 Task: Add Attachment from Google Drive to Card Card0000000079 in Board Board0000000020 in Workspace WS0000000007 in Trello. Add Cover Orange to Card Card0000000079 in Board Board0000000020 in Workspace WS0000000007 in Trello. Add "Add Label …" with "Title" Title0000000079 to Button Button0000000079 to Card Card0000000079 in Board Board0000000020 in Workspace WS0000000007 in Trello. Add Description DS0000000079 to Card Card0000000079 in Board Board0000000020 in Workspace WS0000000007 in Trello. Add Comment CM0000000079 to Card Card0000000079 in Board Board0000000020 in Workspace WS0000000007 in Trello
Action: Mouse moved to (478, 48)
Screenshot: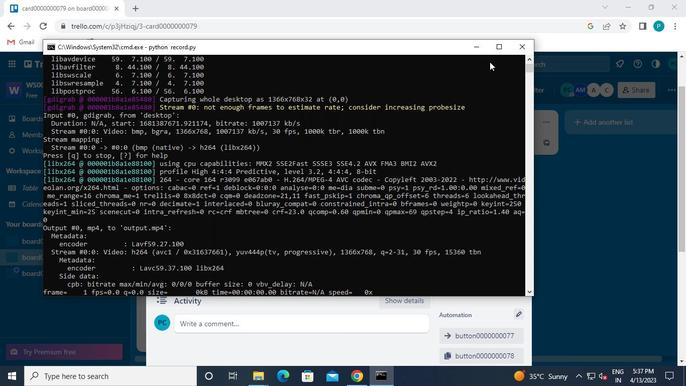 
Action: Mouse pressed left at (478, 48)
Screenshot: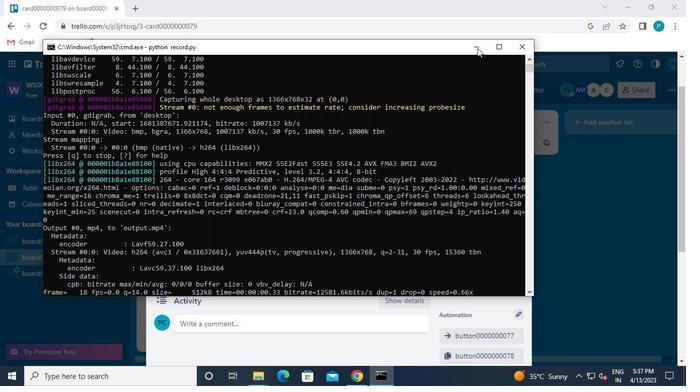 
Action: Mouse moved to (461, 209)
Screenshot: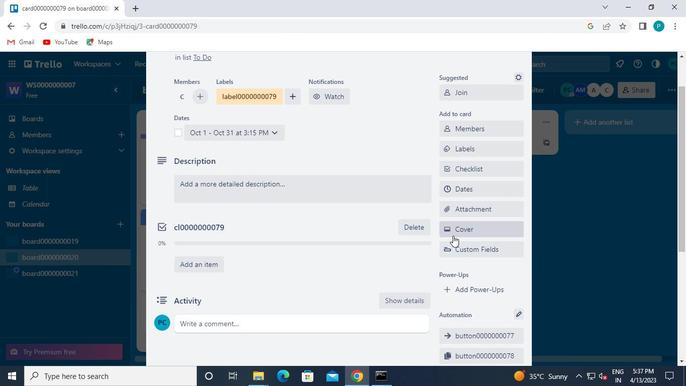 
Action: Mouse pressed left at (461, 209)
Screenshot: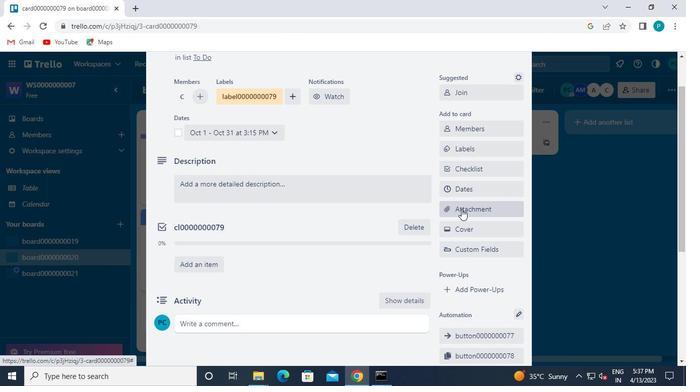 
Action: Mouse moved to (470, 134)
Screenshot: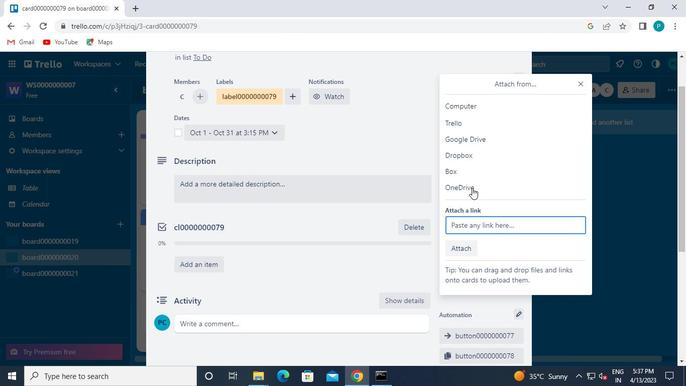 
Action: Mouse pressed left at (470, 134)
Screenshot: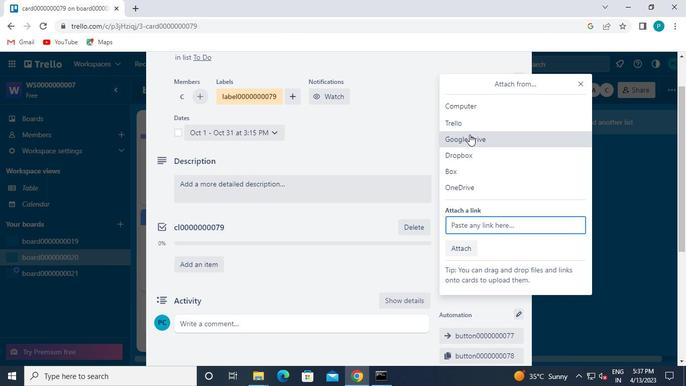 
Action: Mouse moved to (167, 256)
Screenshot: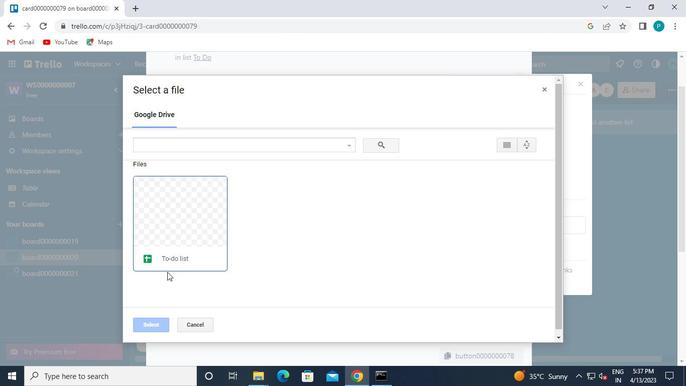 
Action: Mouse pressed left at (167, 256)
Screenshot: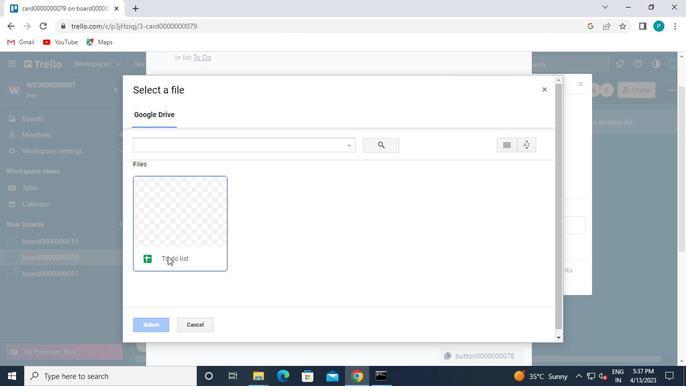 
Action: Mouse moved to (151, 328)
Screenshot: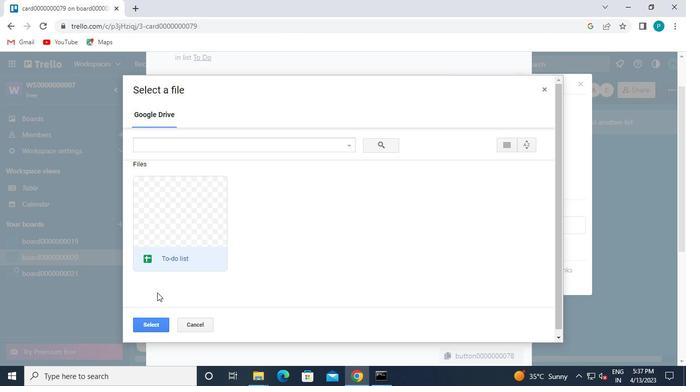 
Action: Mouse pressed left at (151, 328)
Screenshot: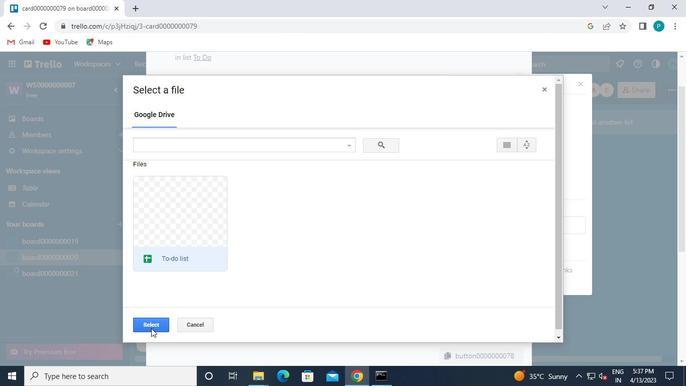 
Action: Mouse moved to (459, 226)
Screenshot: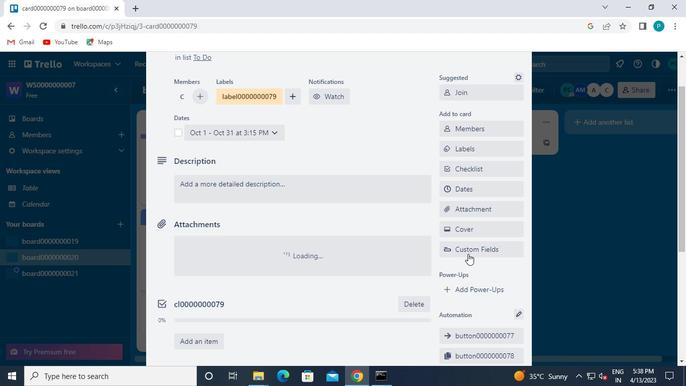
Action: Mouse pressed left at (459, 226)
Screenshot: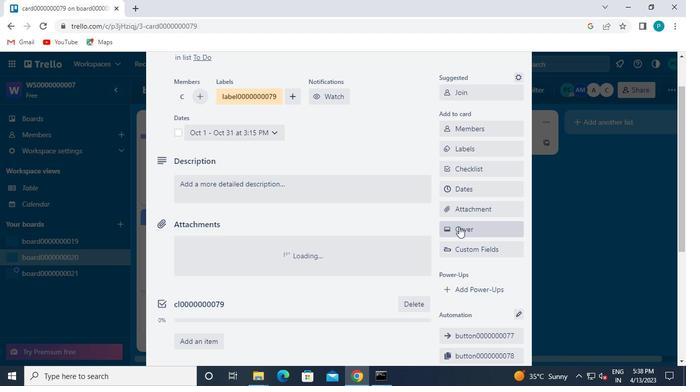 
Action: Mouse moved to (524, 176)
Screenshot: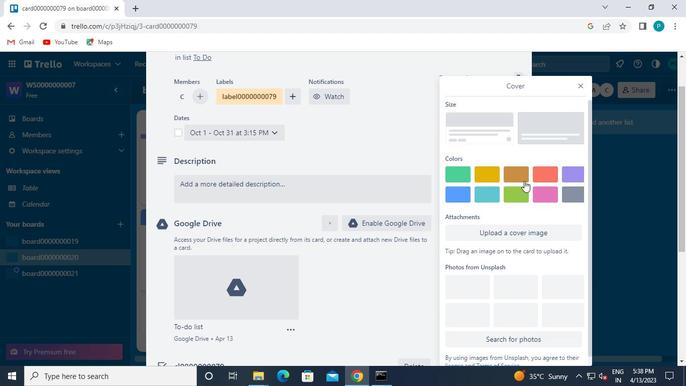 
Action: Mouse pressed left at (524, 176)
Screenshot: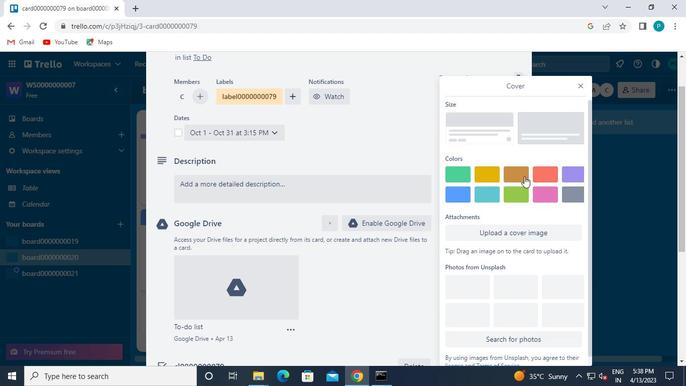
Action: Mouse moved to (577, 88)
Screenshot: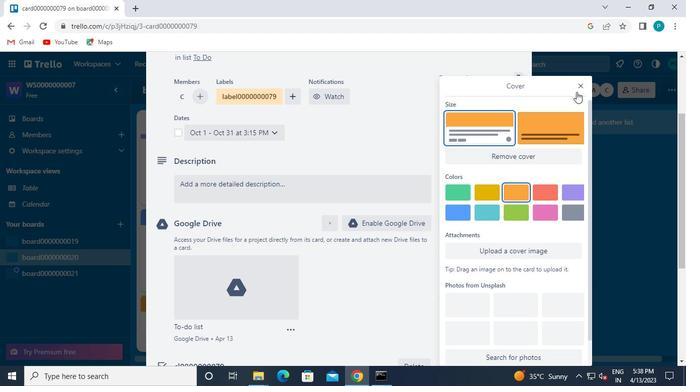 
Action: Mouse pressed left at (577, 88)
Screenshot: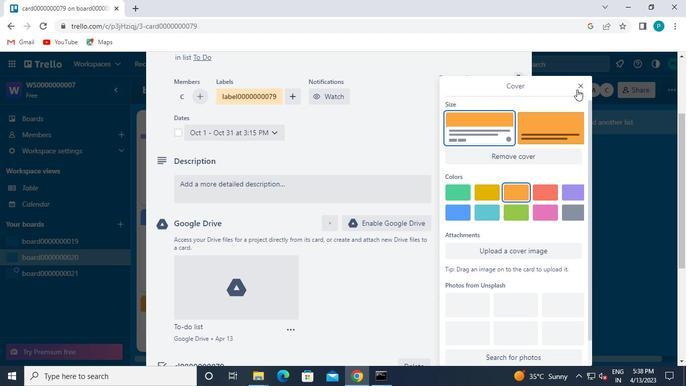 
Action: Mouse moved to (477, 255)
Screenshot: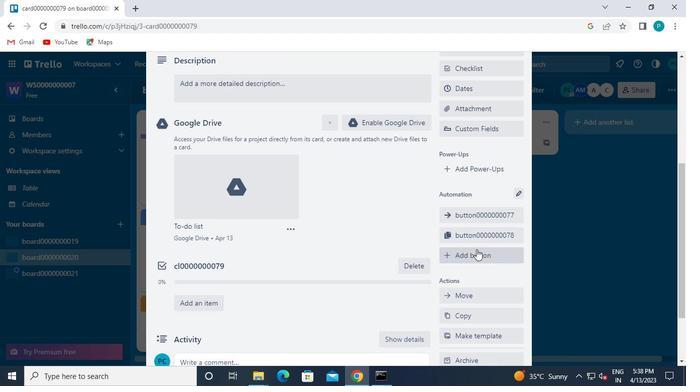 
Action: Mouse pressed left at (477, 255)
Screenshot: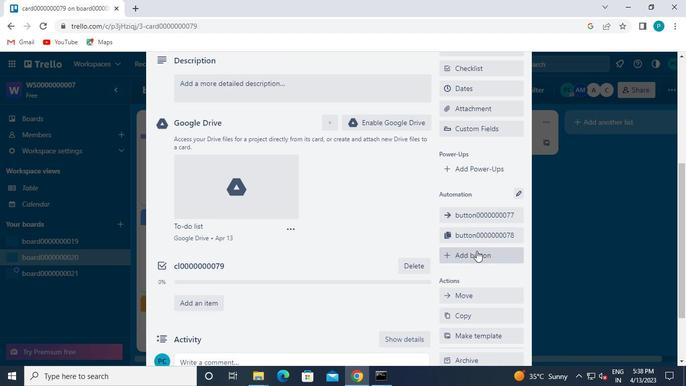 
Action: Mouse moved to (480, 168)
Screenshot: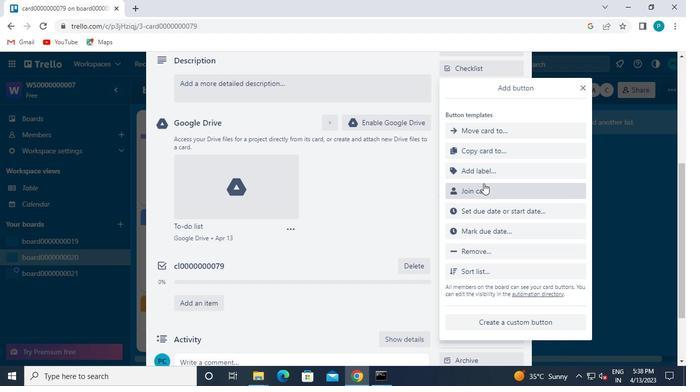 
Action: Mouse pressed left at (480, 168)
Screenshot: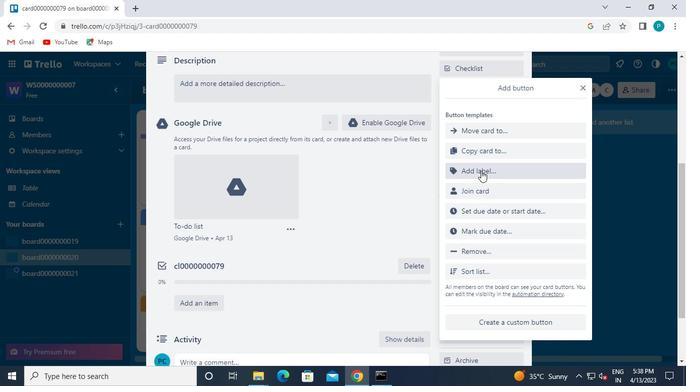 
Action: Mouse moved to (492, 130)
Screenshot: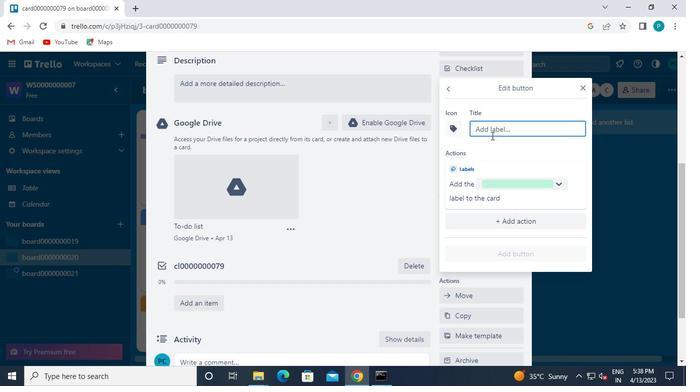 
Action: Mouse pressed left at (492, 130)
Screenshot: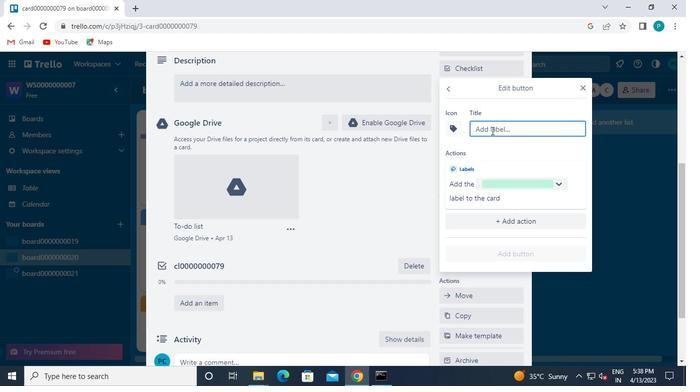 
Action: Keyboard t
Screenshot: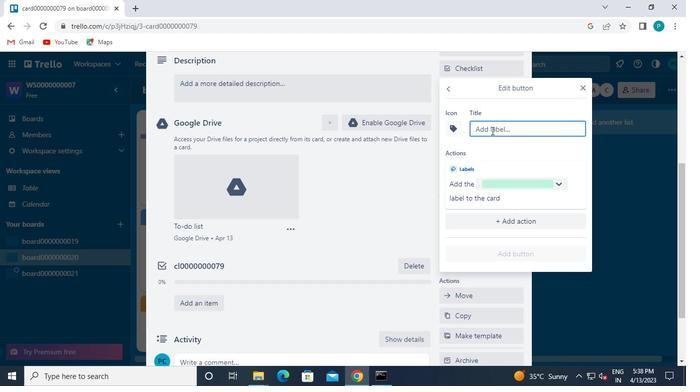 
Action: Keyboard i
Screenshot: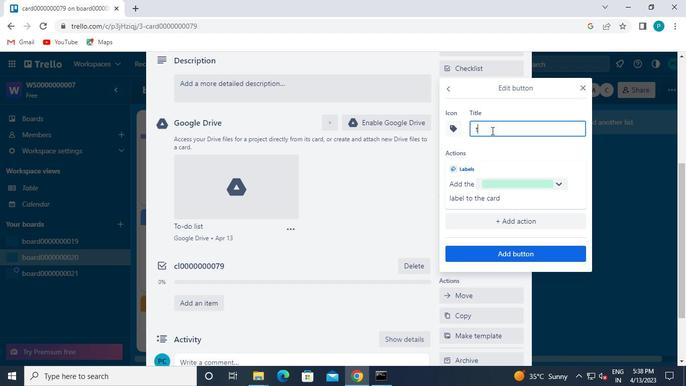 
Action: Keyboard t
Screenshot: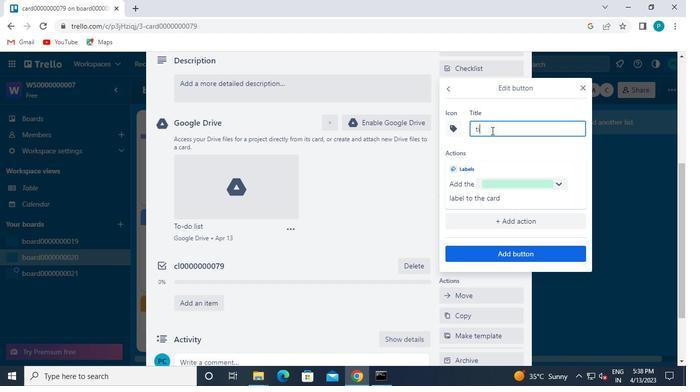 
Action: Keyboard i
Screenshot: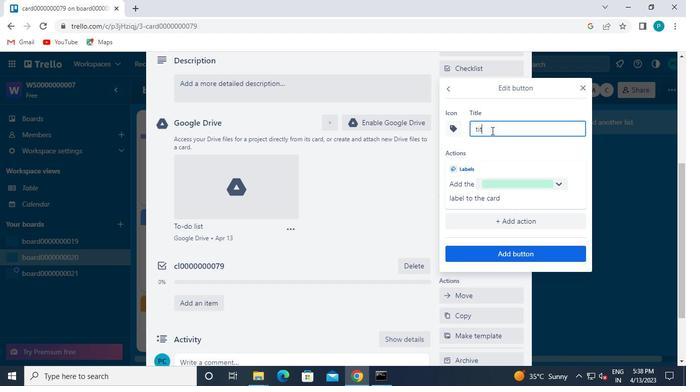 
Action: Keyboard l
Screenshot: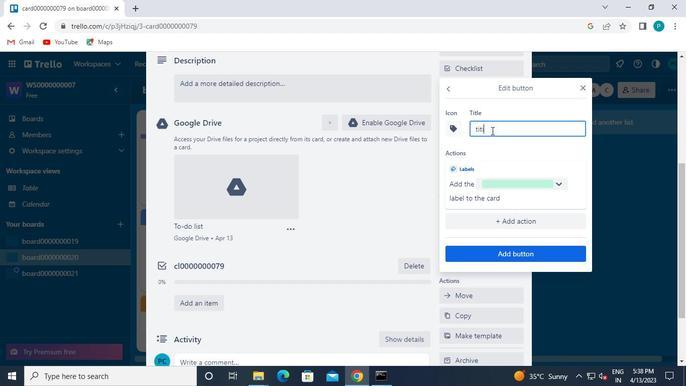 
Action: Keyboard Key.backspace
Screenshot: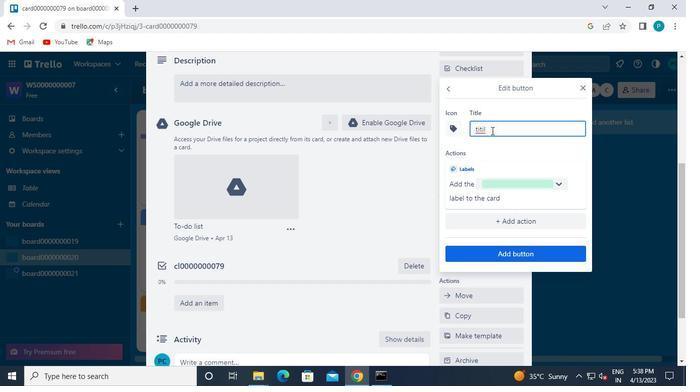 
Action: Keyboard Key.backspace
Screenshot: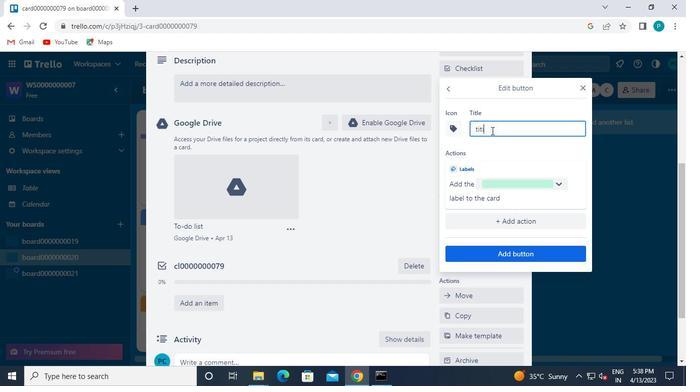 
Action: Keyboard l
Screenshot: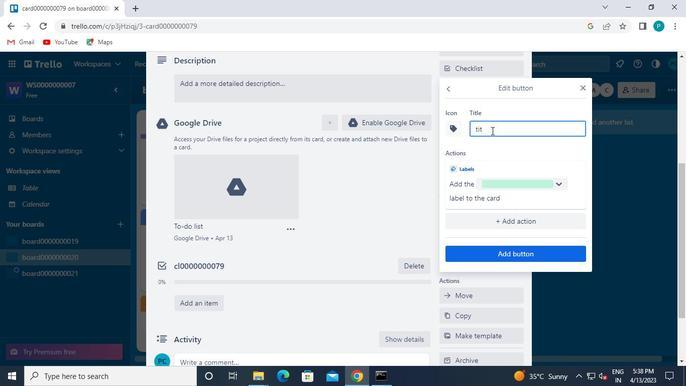 
Action: Keyboard e
Screenshot: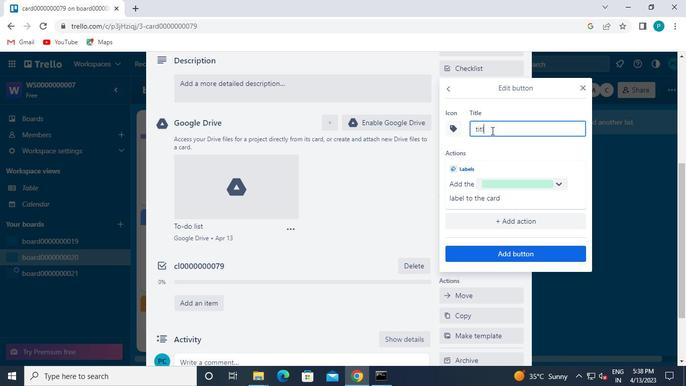 
Action: Keyboard 0
Screenshot: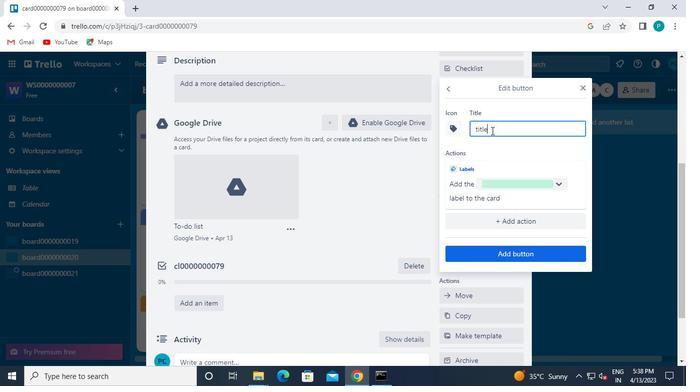 
Action: Keyboard 0
Screenshot: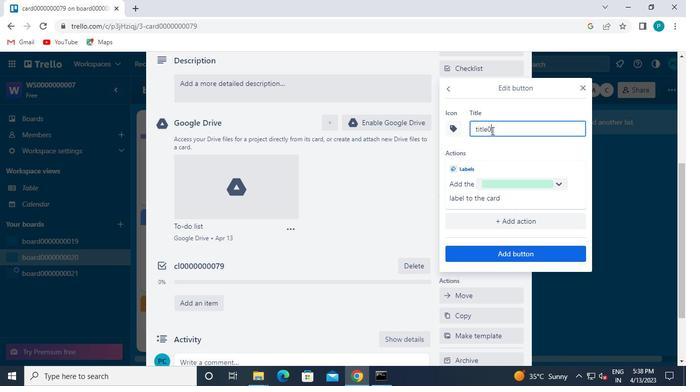 
Action: Keyboard 0
Screenshot: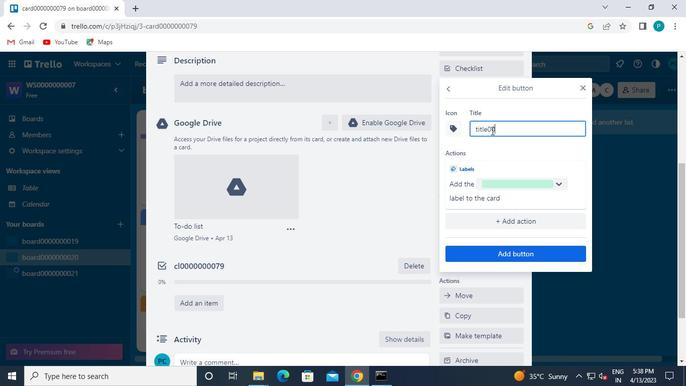 
Action: Keyboard 0
Screenshot: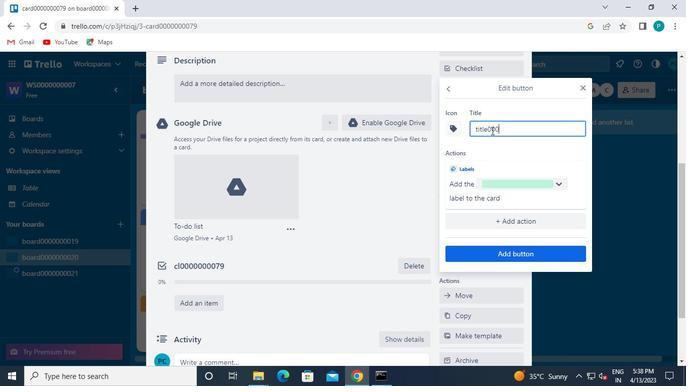 
Action: Keyboard 0
Screenshot: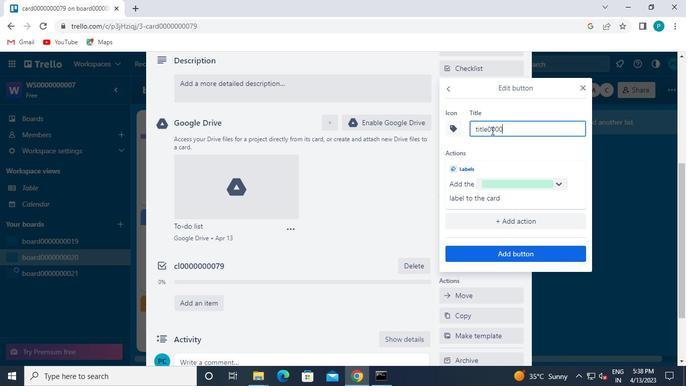 
Action: Keyboard 0
Screenshot: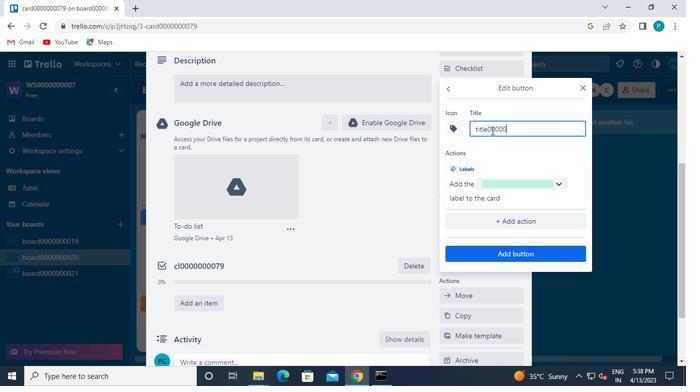 
Action: Keyboard 0
Screenshot: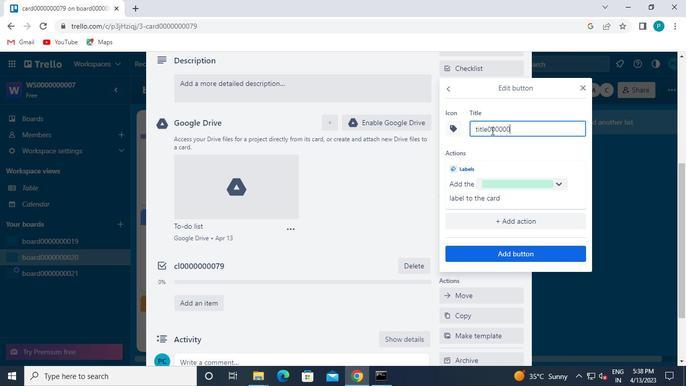 
Action: Keyboard 0
Screenshot: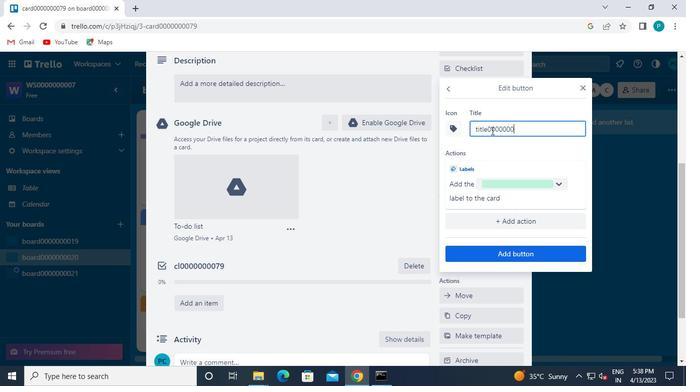 
Action: Keyboard 7
Screenshot: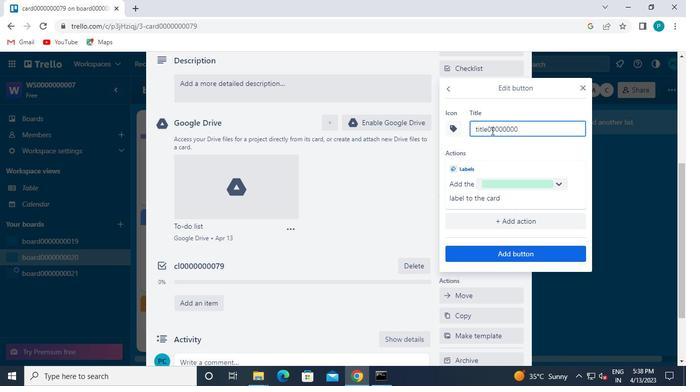 
Action: Keyboard 9
Screenshot: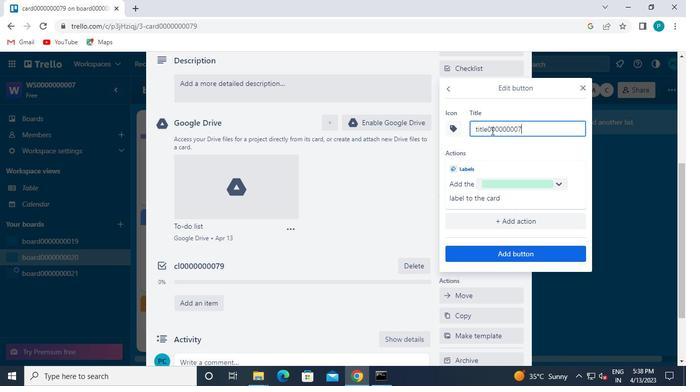 
Action: Mouse moved to (522, 250)
Screenshot: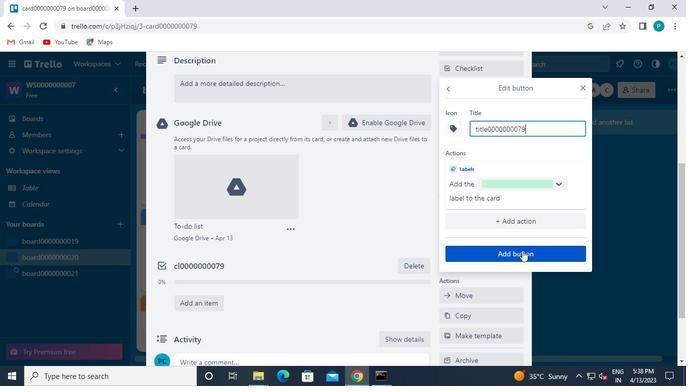 
Action: Mouse pressed left at (522, 250)
Screenshot: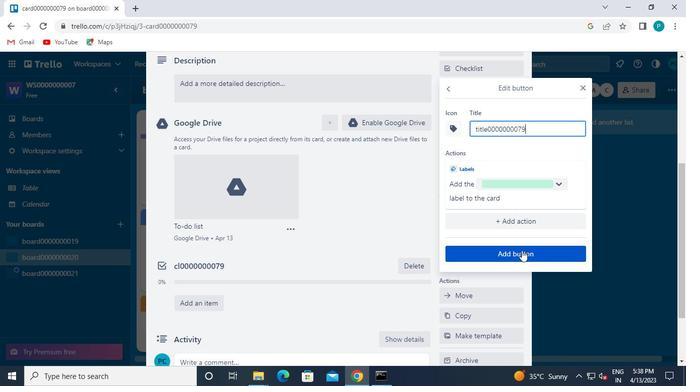 
Action: Mouse moved to (198, 244)
Screenshot: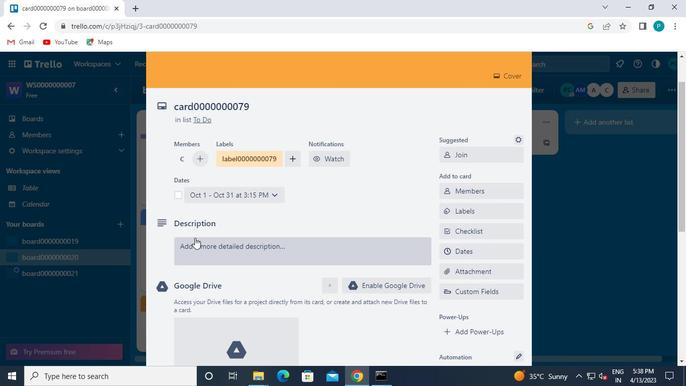 
Action: Mouse pressed left at (198, 244)
Screenshot: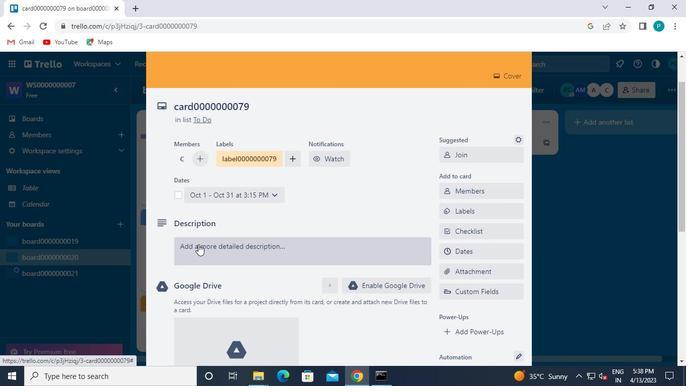 
Action: Mouse moved to (209, 279)
Screenshot: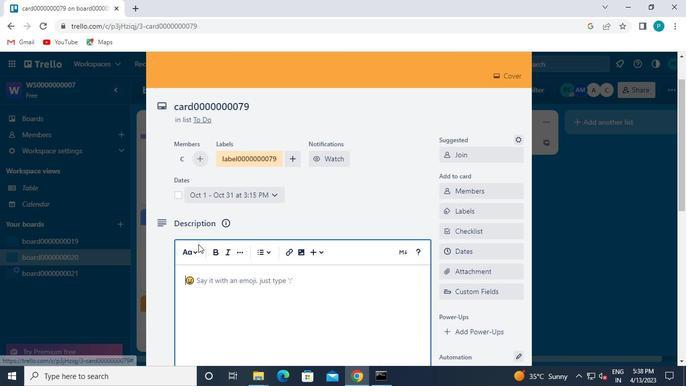 
Action: Keyboard Key.backspace
Screenshot: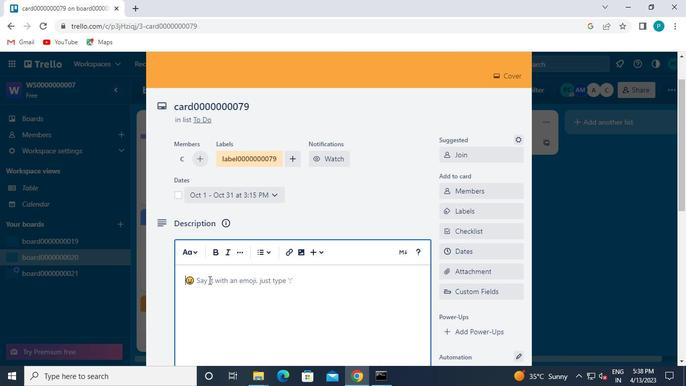 
Action: Keyboard Key.caps_lock
Screenshot: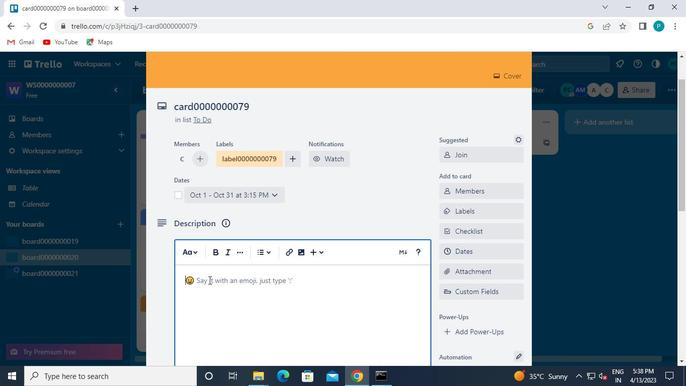 
Action: Keyboard d
Screenshot: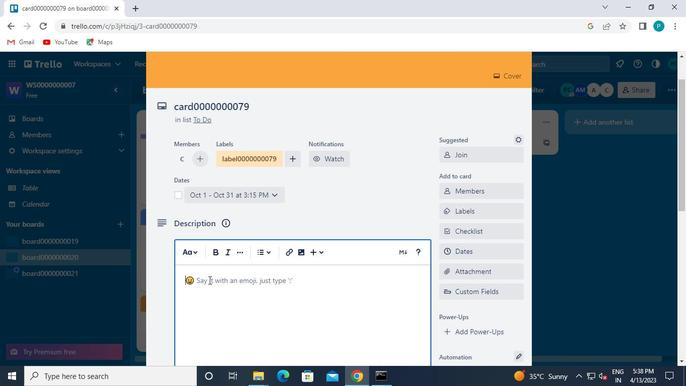 
Action: Keyboard s
Screenshot: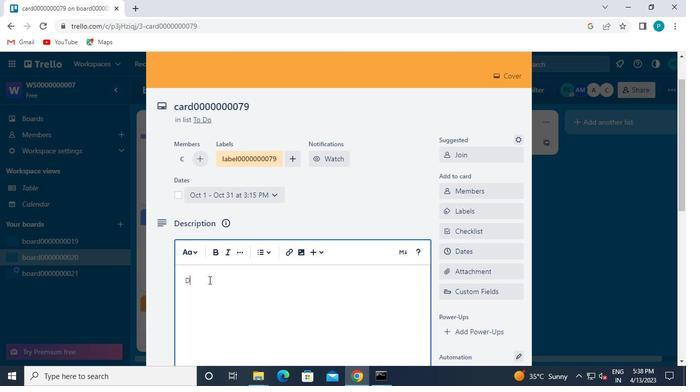 
Action: Keyboard 0
Screenshot: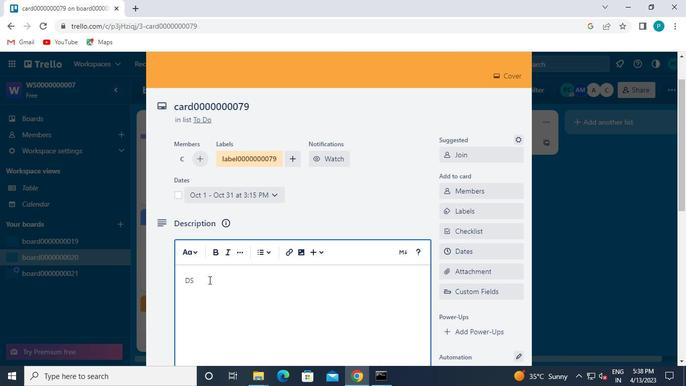 
Action: Keyboard 0
Screenshot: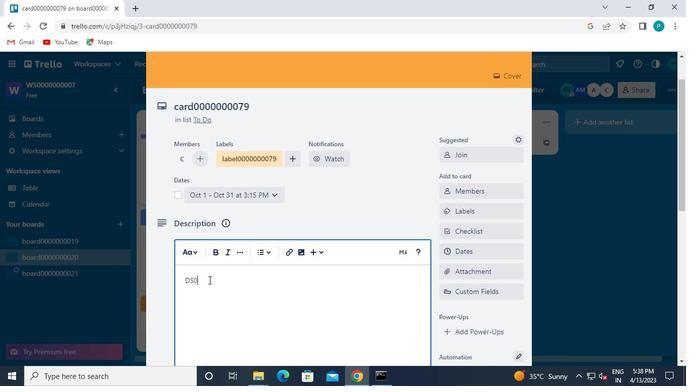 
Action: Keyboard 0
Screenshot: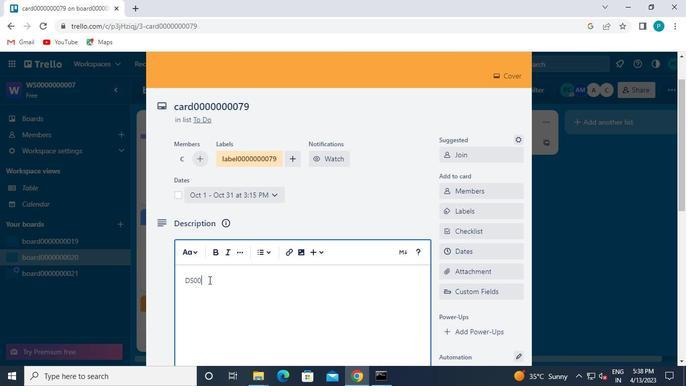 
Action: Keyboard 0
Screenshot: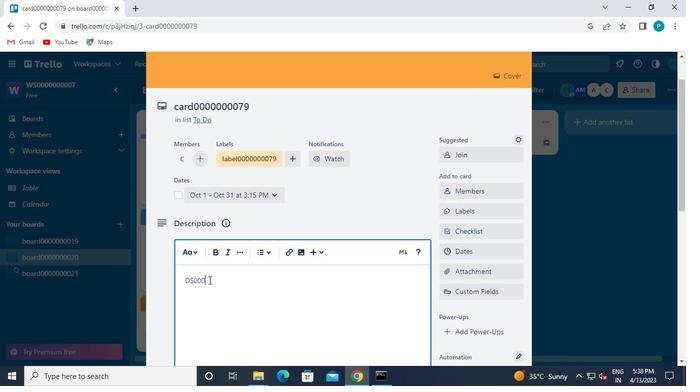 
Action: Keyboard 0
Screenshot: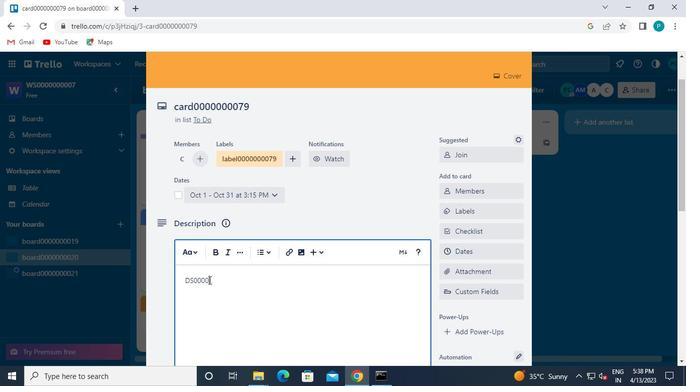 
Action: Keyboard 0
Screenshot: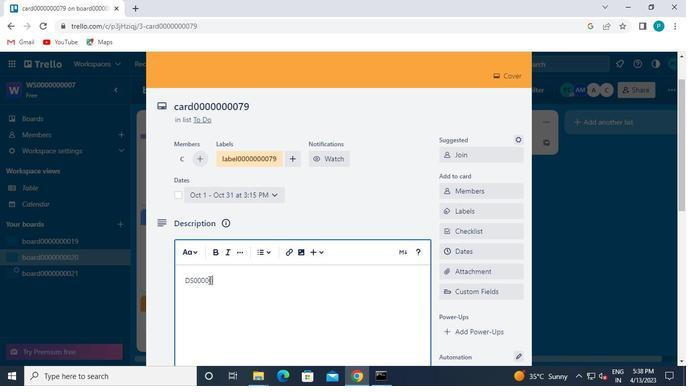 
Action: Keyboard 0
Screenshot: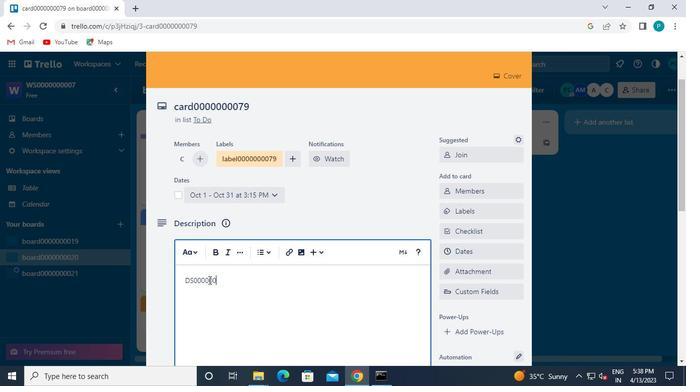 
Action: Keyboard 0
Screenshot: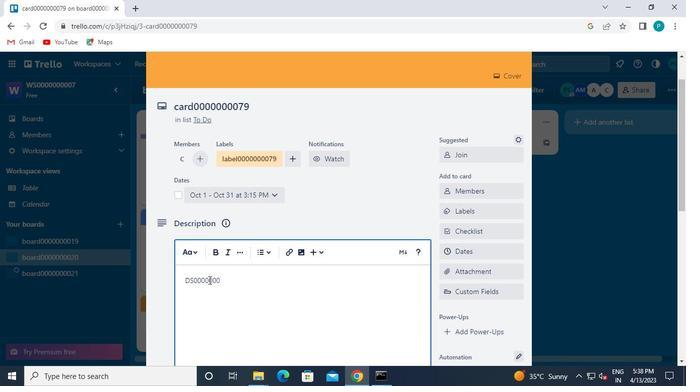 
Action: Keyboard 0
Screenshot: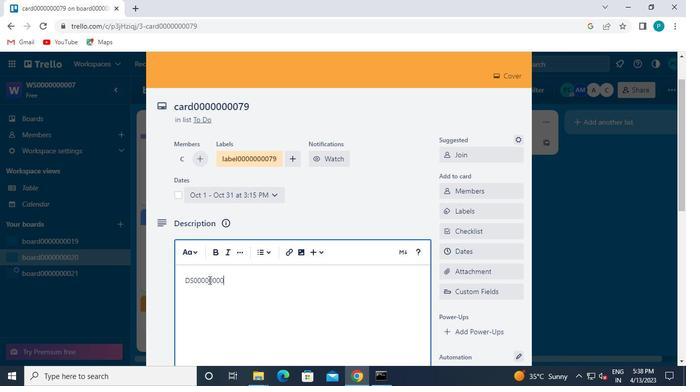 
Action: Keyboard 7
Screenshot: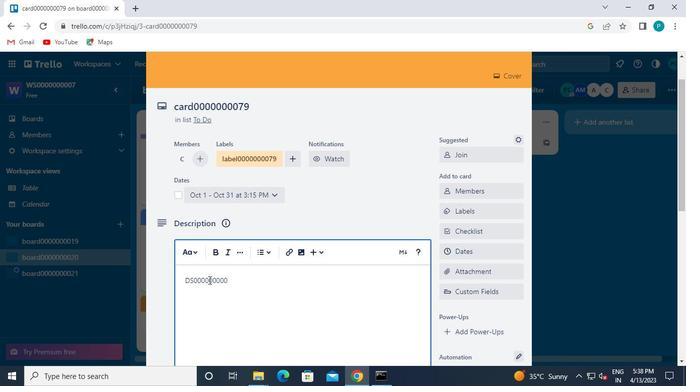 
Action: Keyboard 9
Screenshot: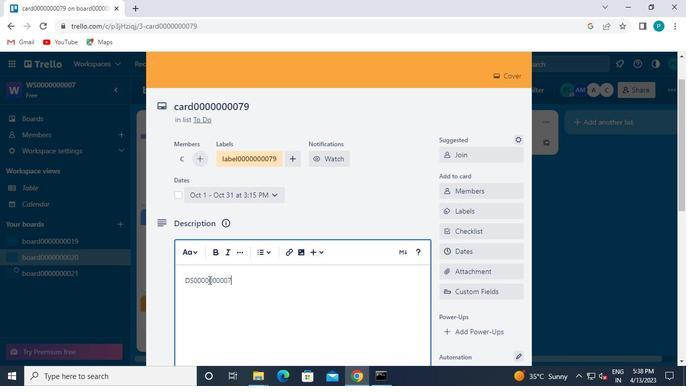 
Action: Mouse moved to (180, 240)
Screenshot: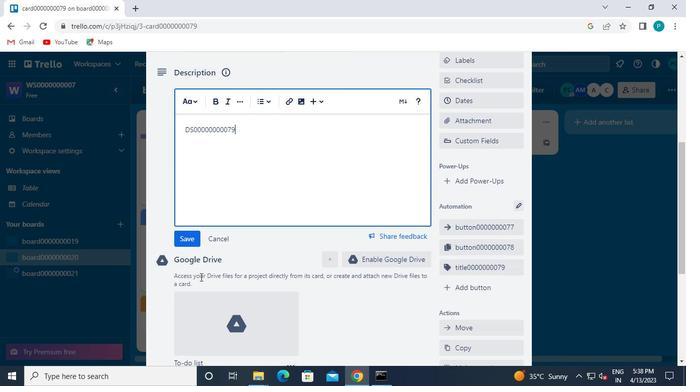 
Action: Mouse pressed left at (180, 240)
Screenshot: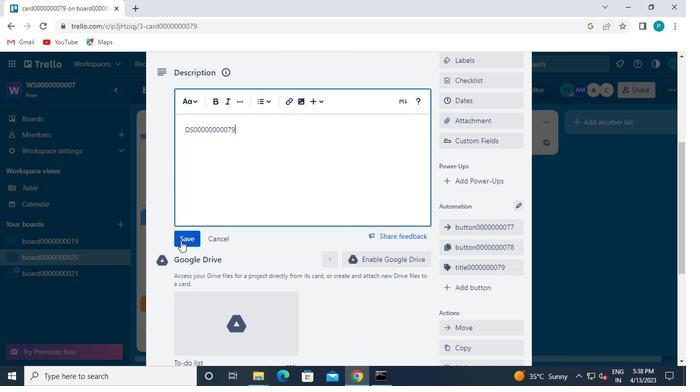 
Action: Mouse moved to (223, 242)
Screenshot: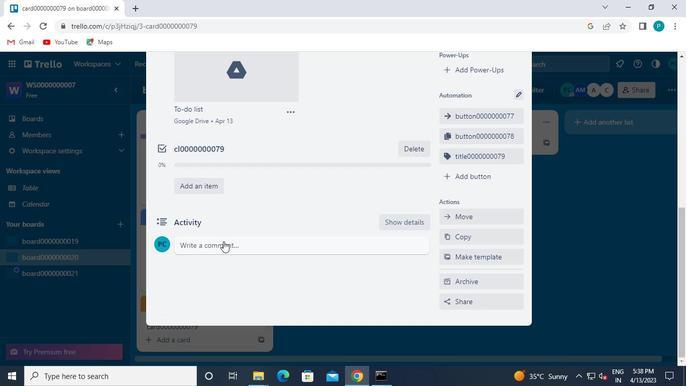 
Action: Mouse pressed left at (223, 242)
Screenshot: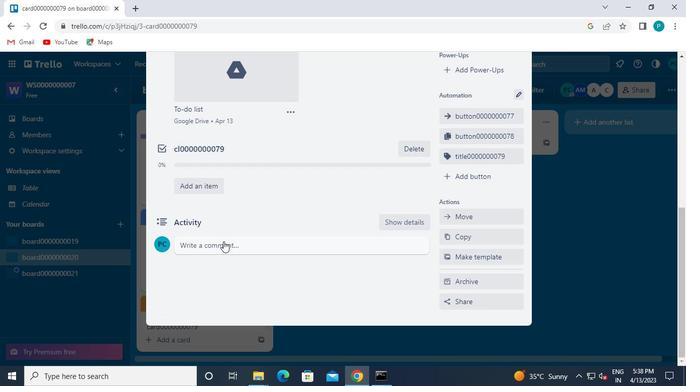 
Action: Mouse moved to (220, 253)
Screenshot: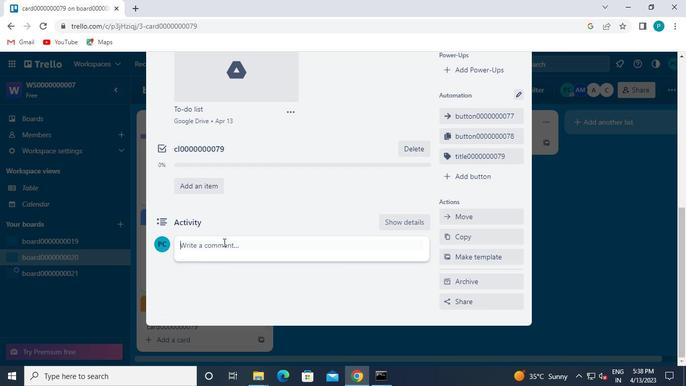 
Action: Keyboard c
Screenshot: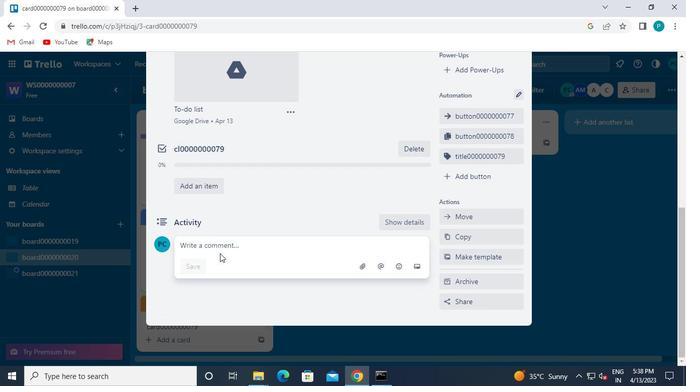 
Action: Keyboard m
Screenshot: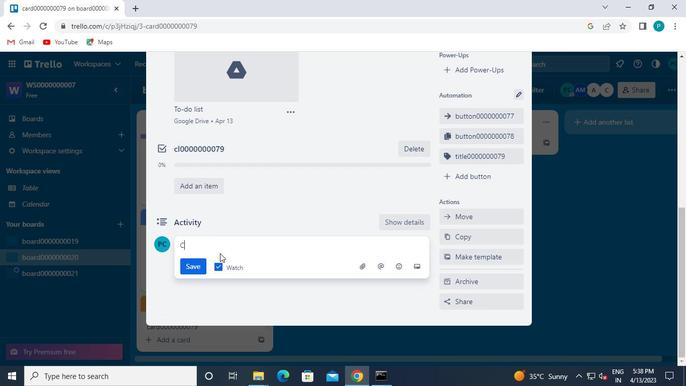 
Action: Keyboard 0
Screenshot: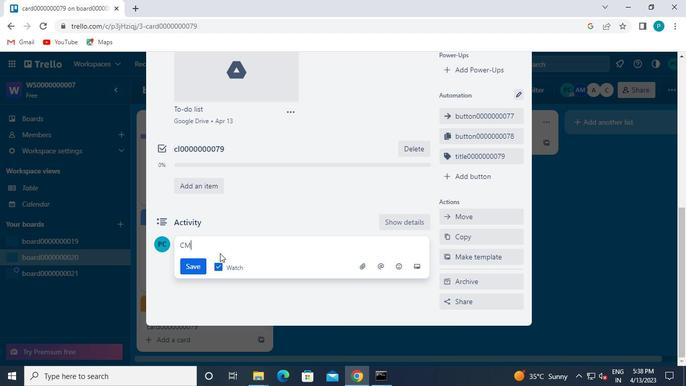 
Action: Keyboard 0
Screenshot: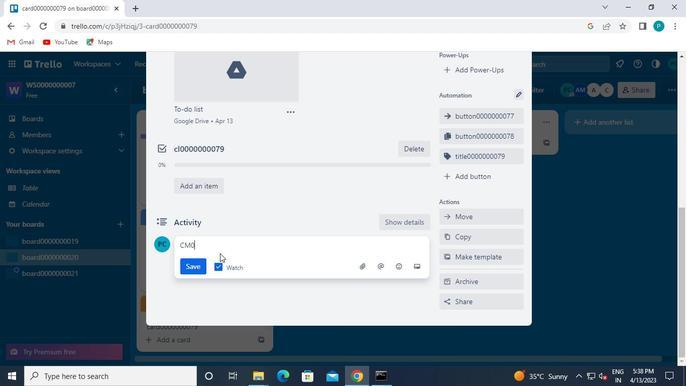 
Action: Keyboard 0
Screenshot: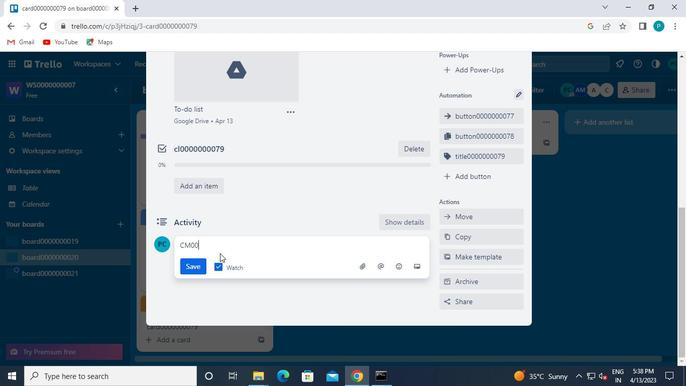 
Action: Keyboard 0
Screenshot: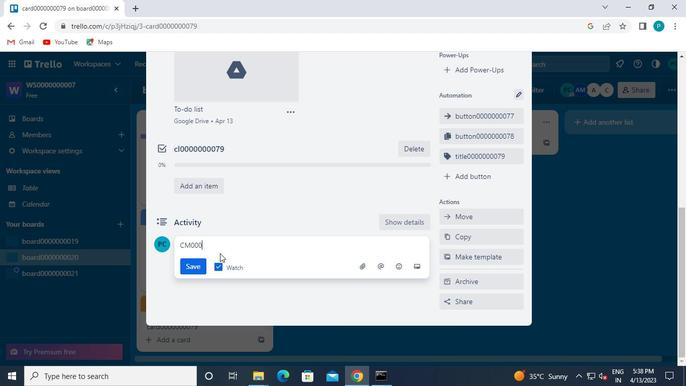 
Action: Keyboard 0
Screenshot: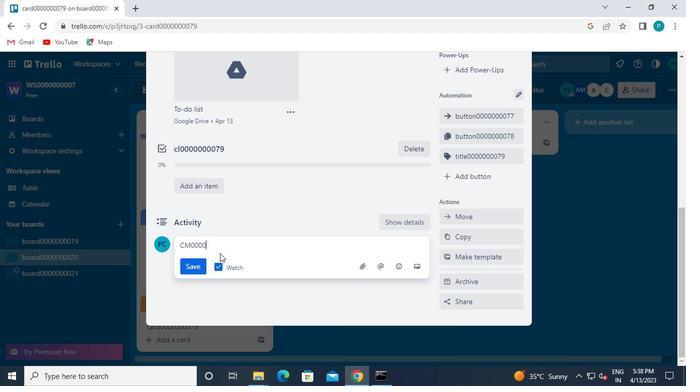 
Action: Keyboard 0
Screenshot: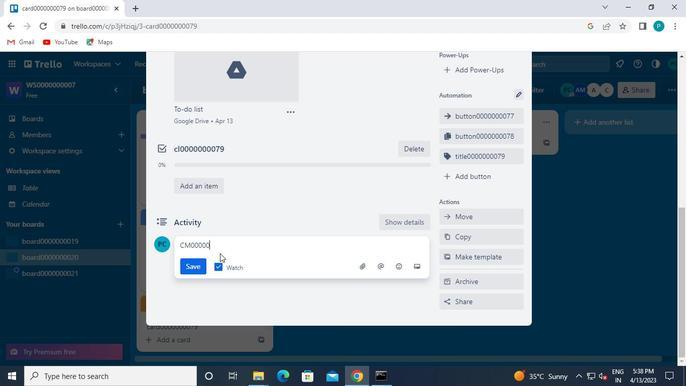 
Action: Keyboard 0
Screenshot: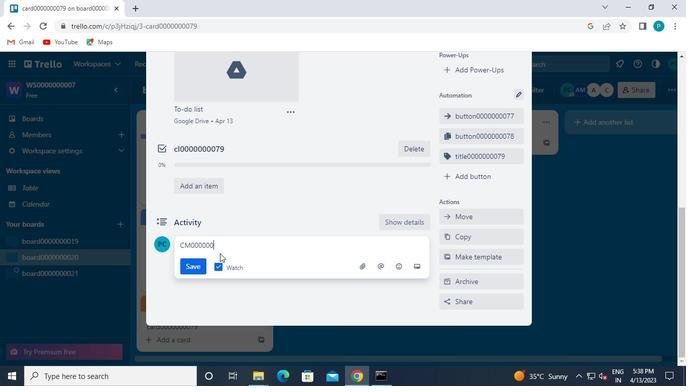 
Action: Keyboard 0
Screenshot: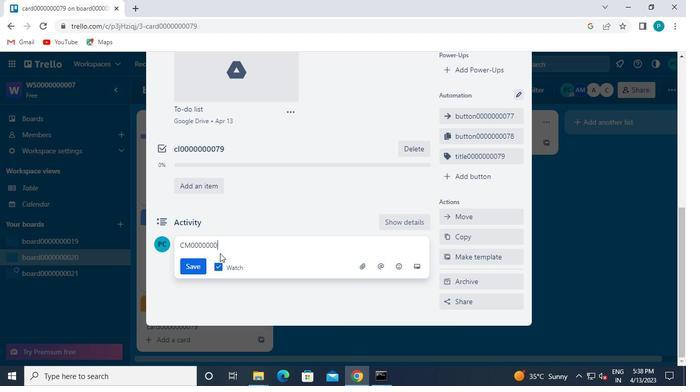 
Action: Keyboard 7
Screenshot: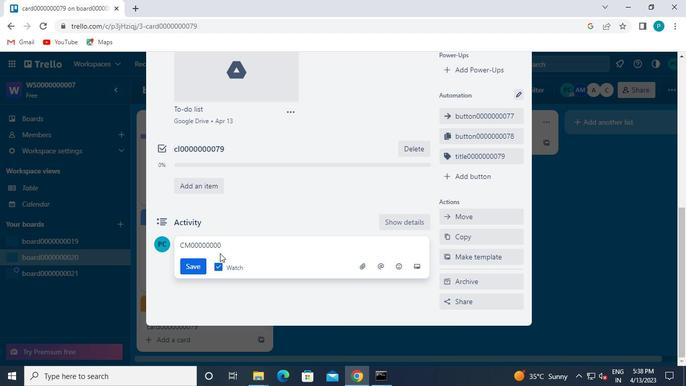 
Action: Keyboard 9
Screenshot: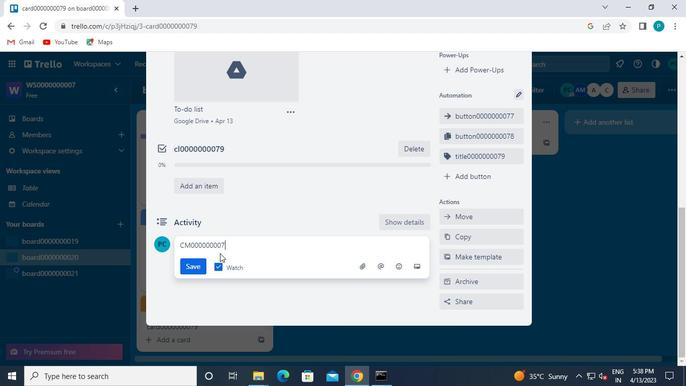 
Action: Mouse moved to (189, 268)
Screenshot: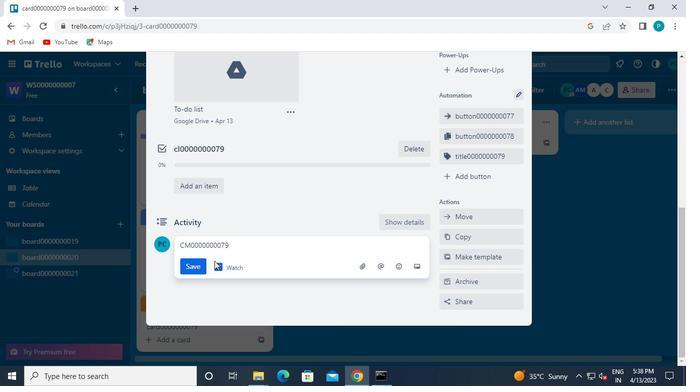 
Action: Mouse pressed left at (189, 268)
Screenshot: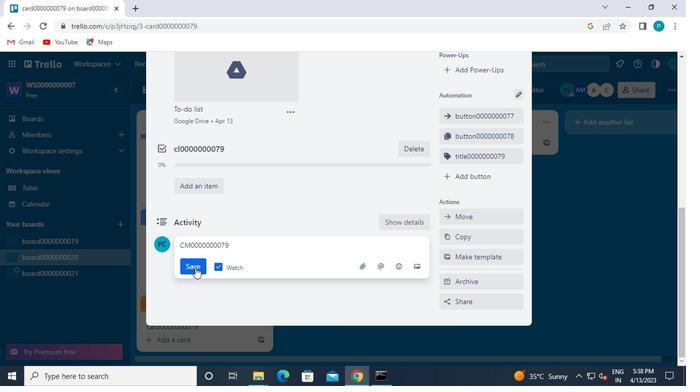 
Action: Mouse moved to (427, 303)
Screenshot: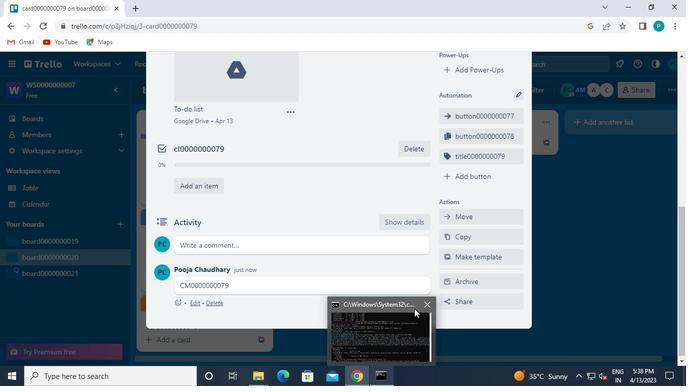 
Action: Mouse pressed left at (427, 303)
Screenshot: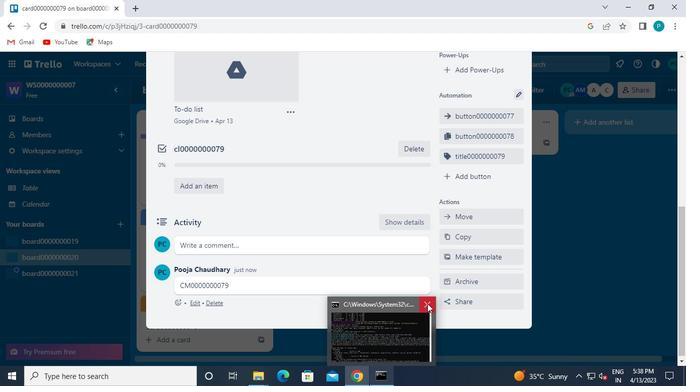 
